 Task: Select veteran support as cause.
Action: Mouse moved to (955, 93)
Screenshot: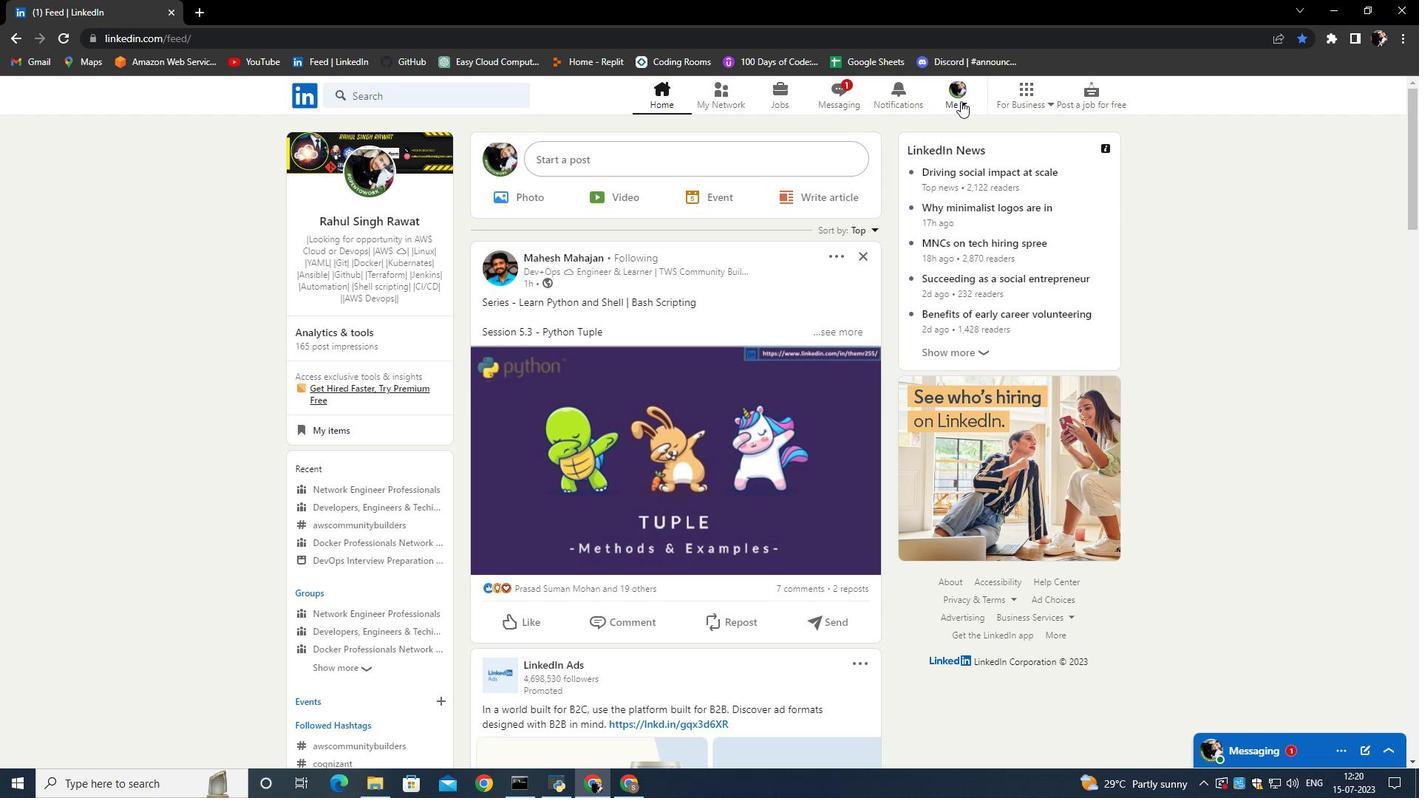 
Action: Mouse pressed left at (955, 93)
Screenshot: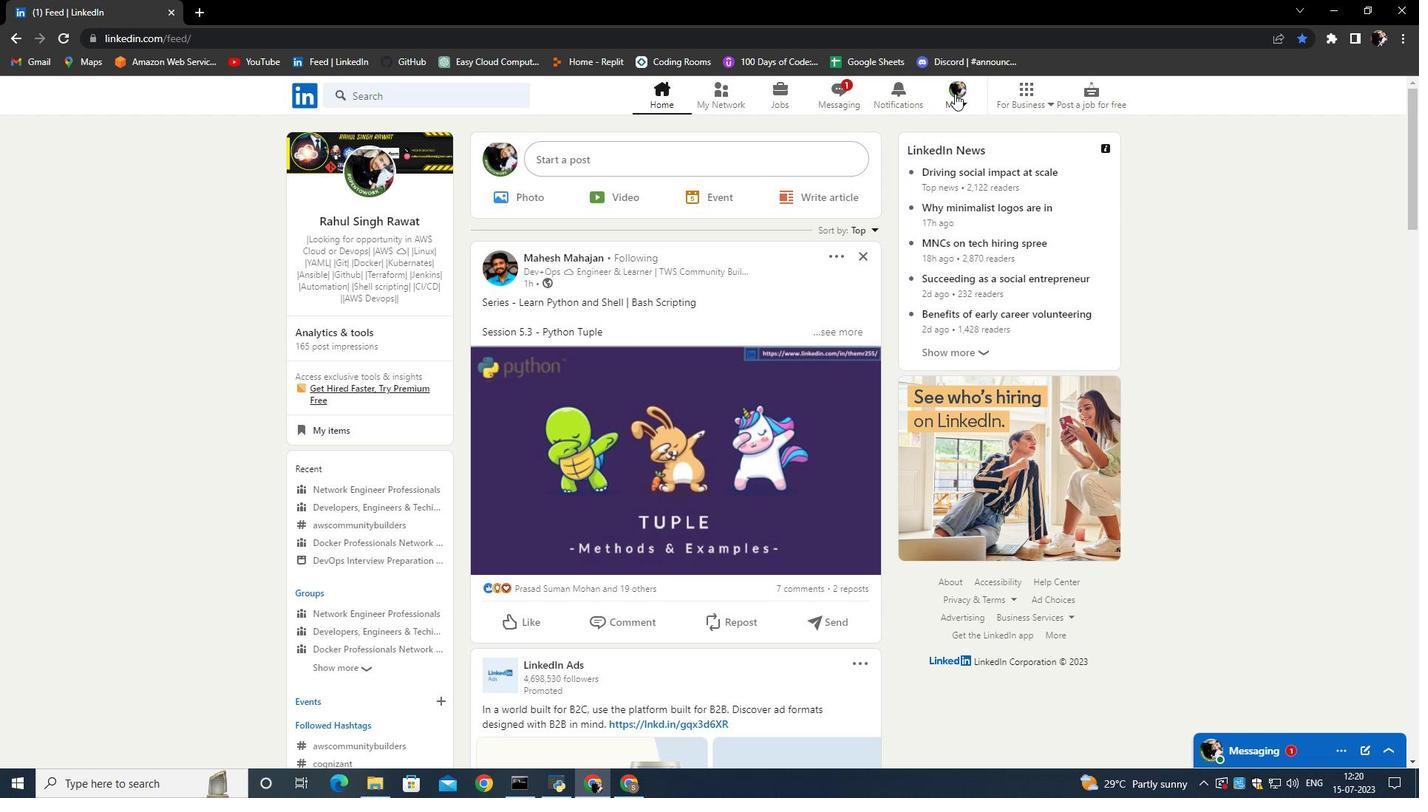 
Action: Mouse moved to (806, 193)
Screenshot: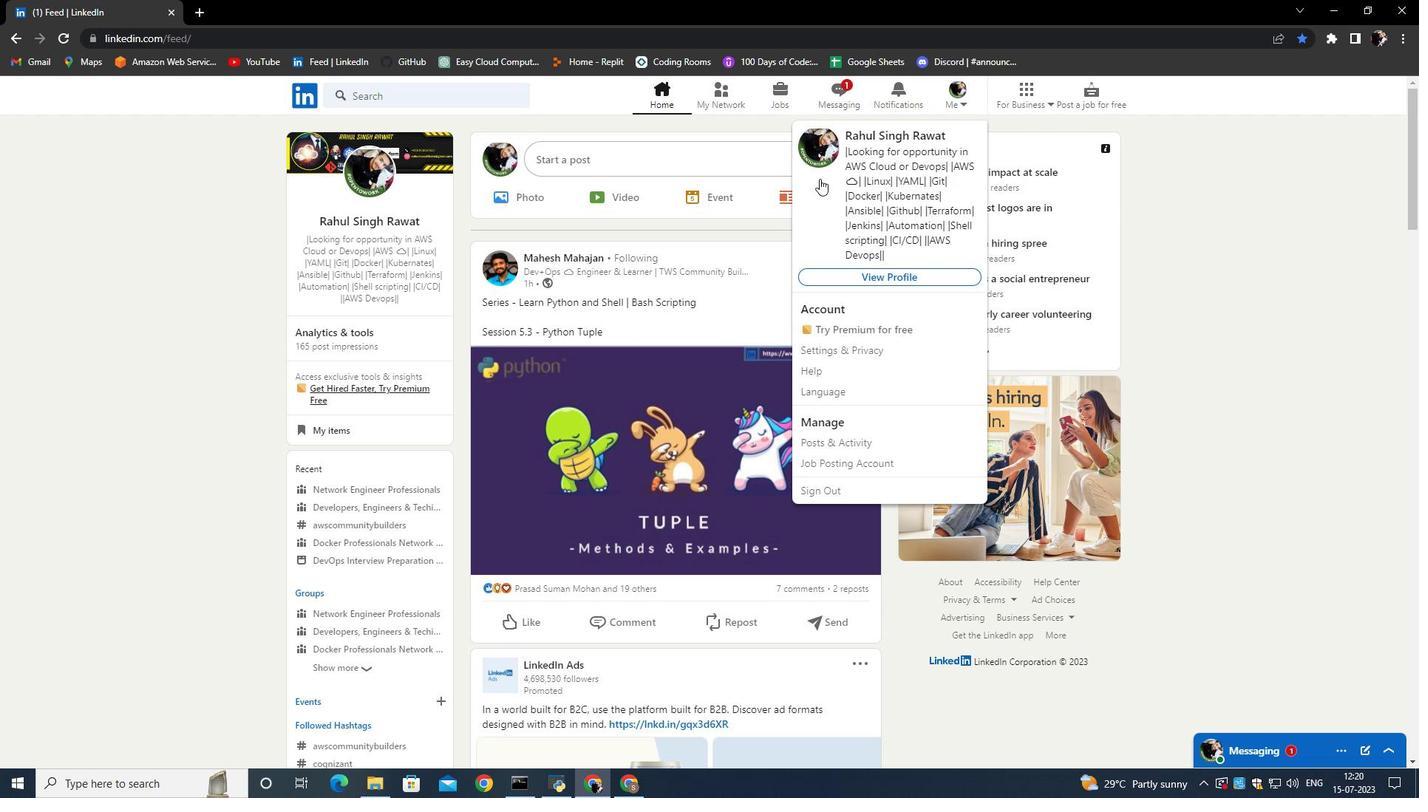 
Action: Mouse pressed left at (806, 193)
Screenshot: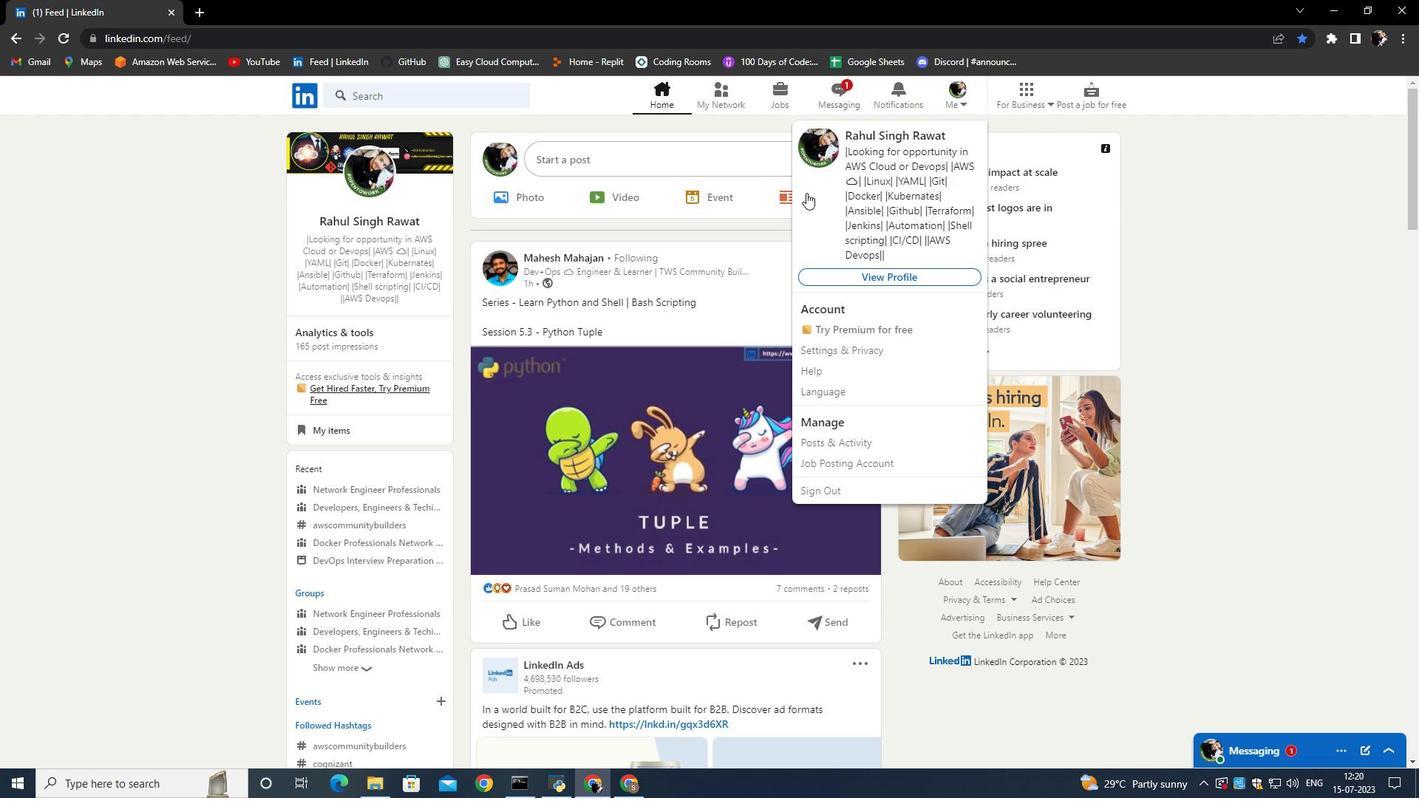
Action: Mouse moved to (448, 564)
Screenshot: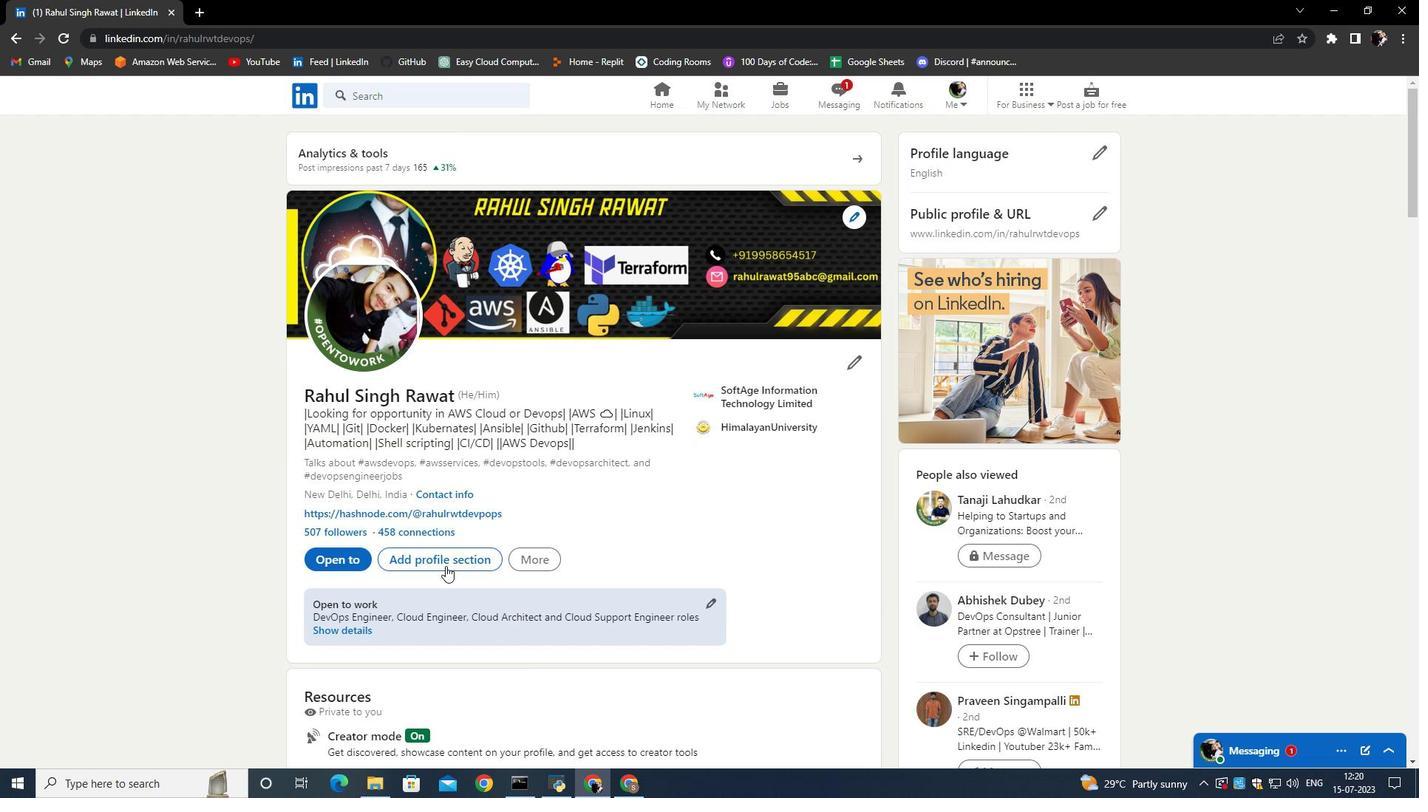 
Action: Mouse pressed left at (448, 564)
Screenshot: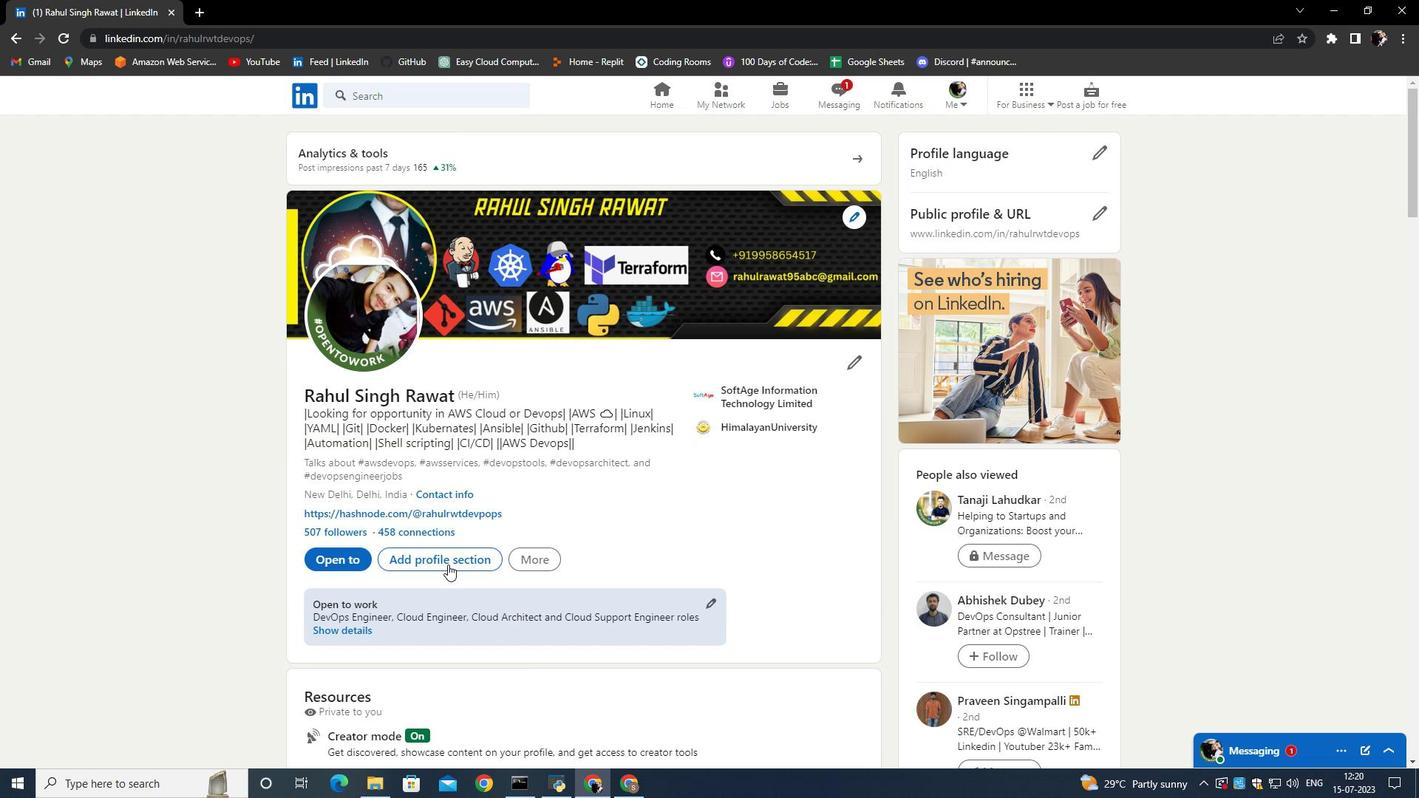 
Action: Mouse moved to (558, 407)
Screenshot: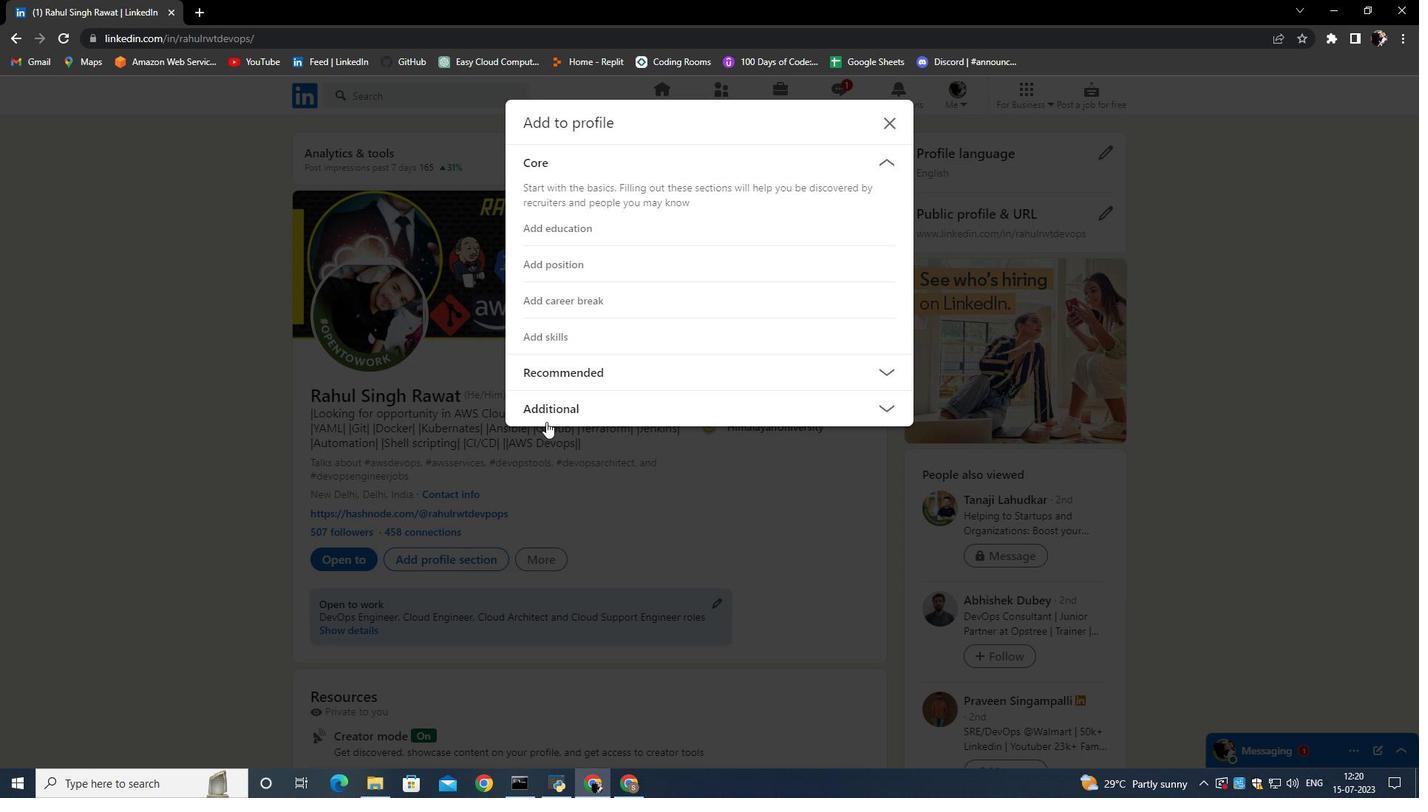 
Action: Mouse pressed left at (558, 407)
Screenshot: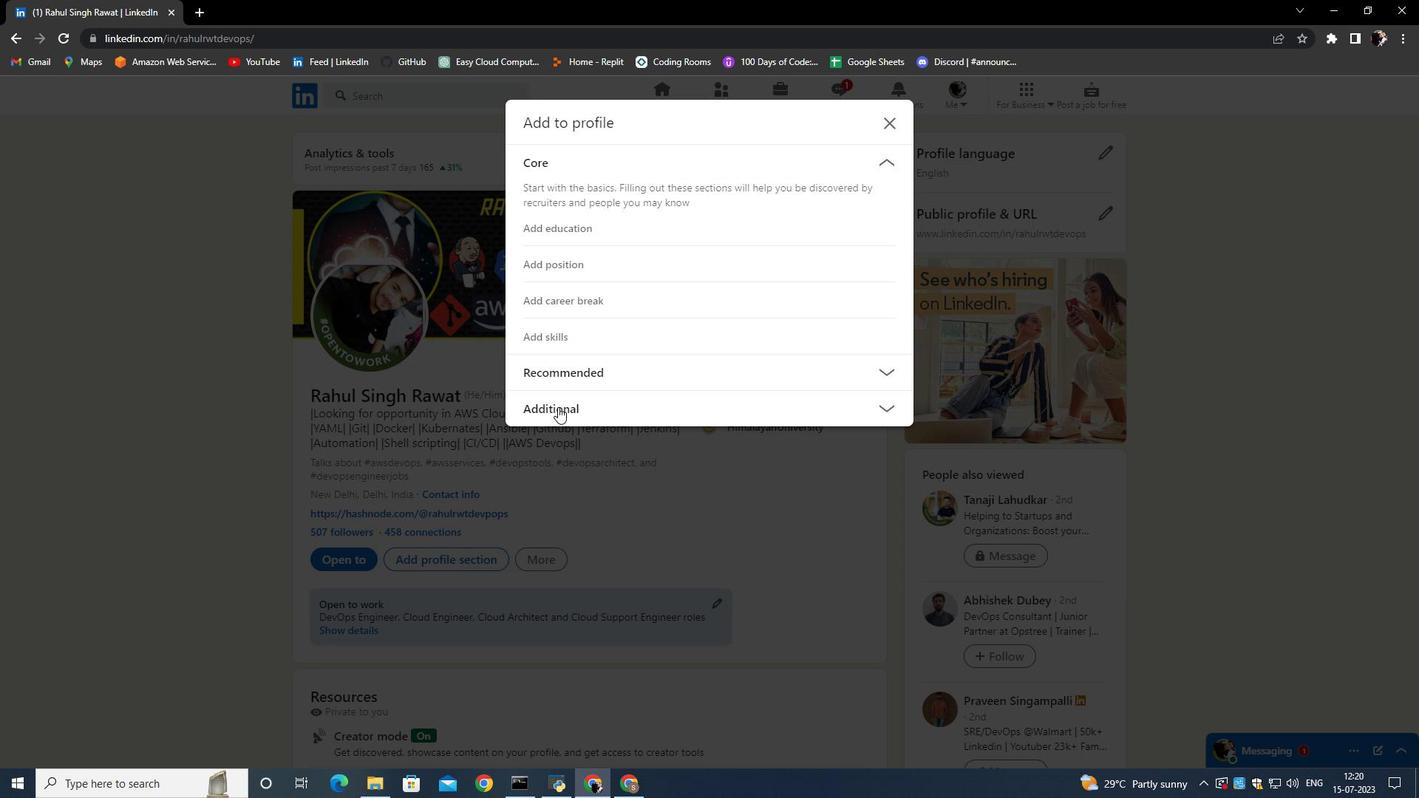 
Action: Mouse moved to (579, 303)
Screenshot: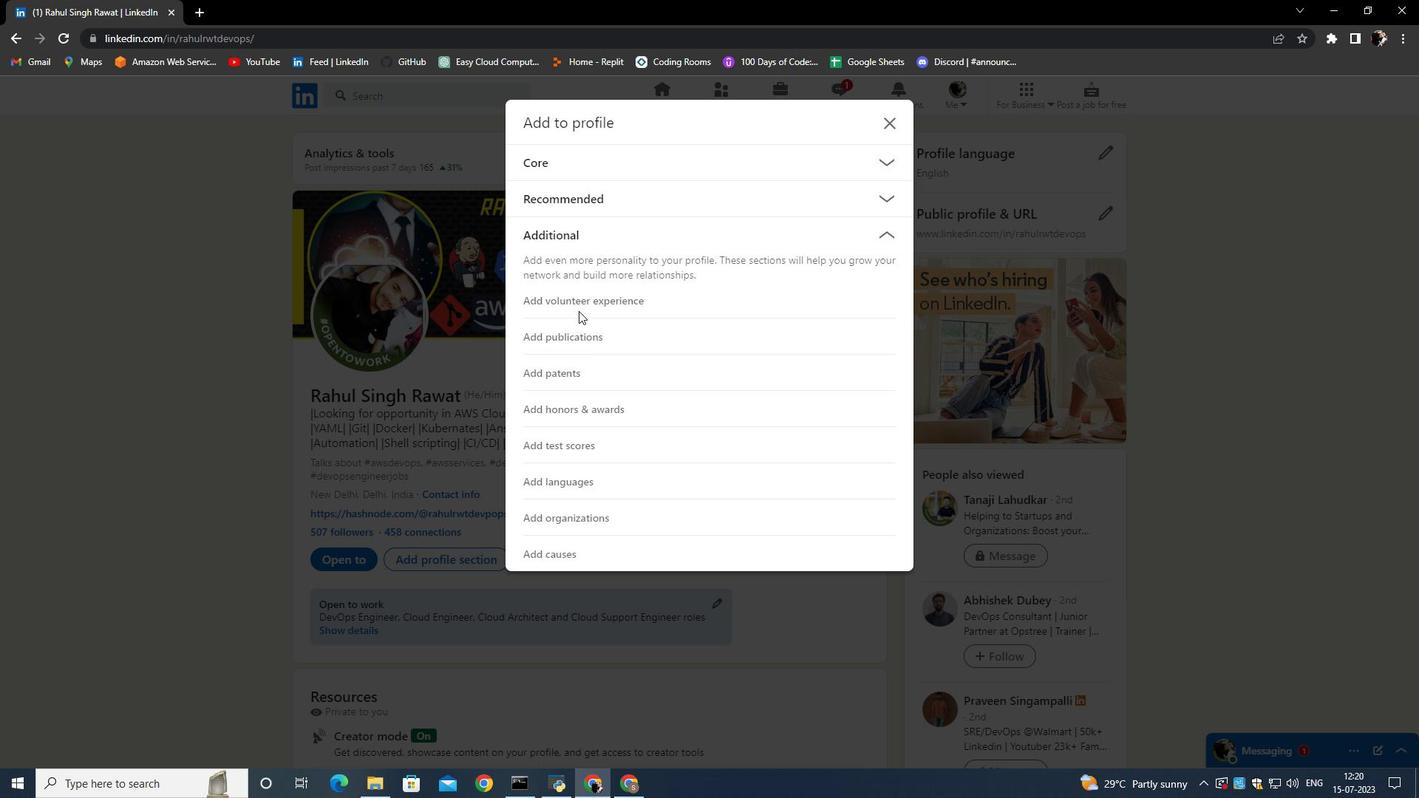
Action: Mouse pressed left at (579, 303)
Screenshot: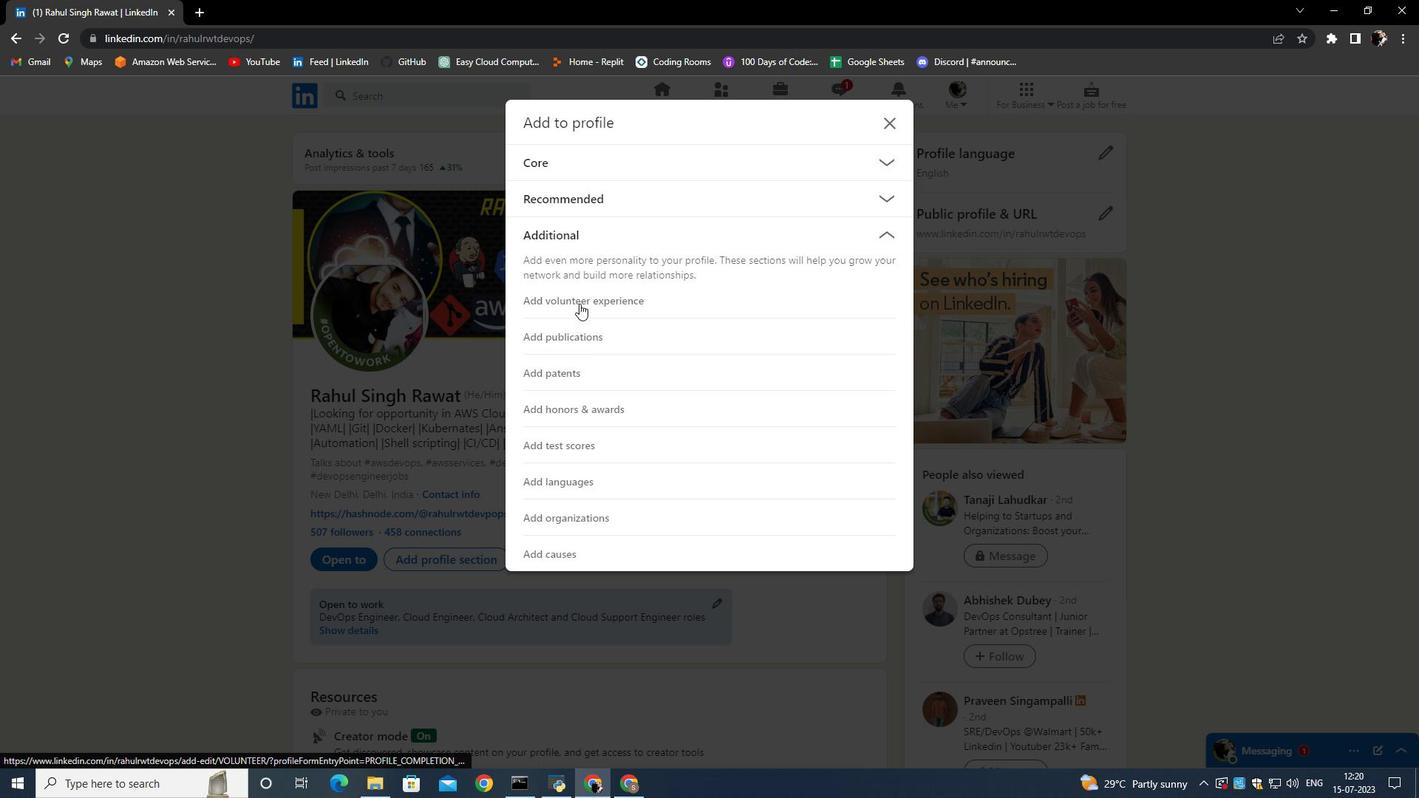 
Action: Mouse moved to (516, 331)
Screenshot: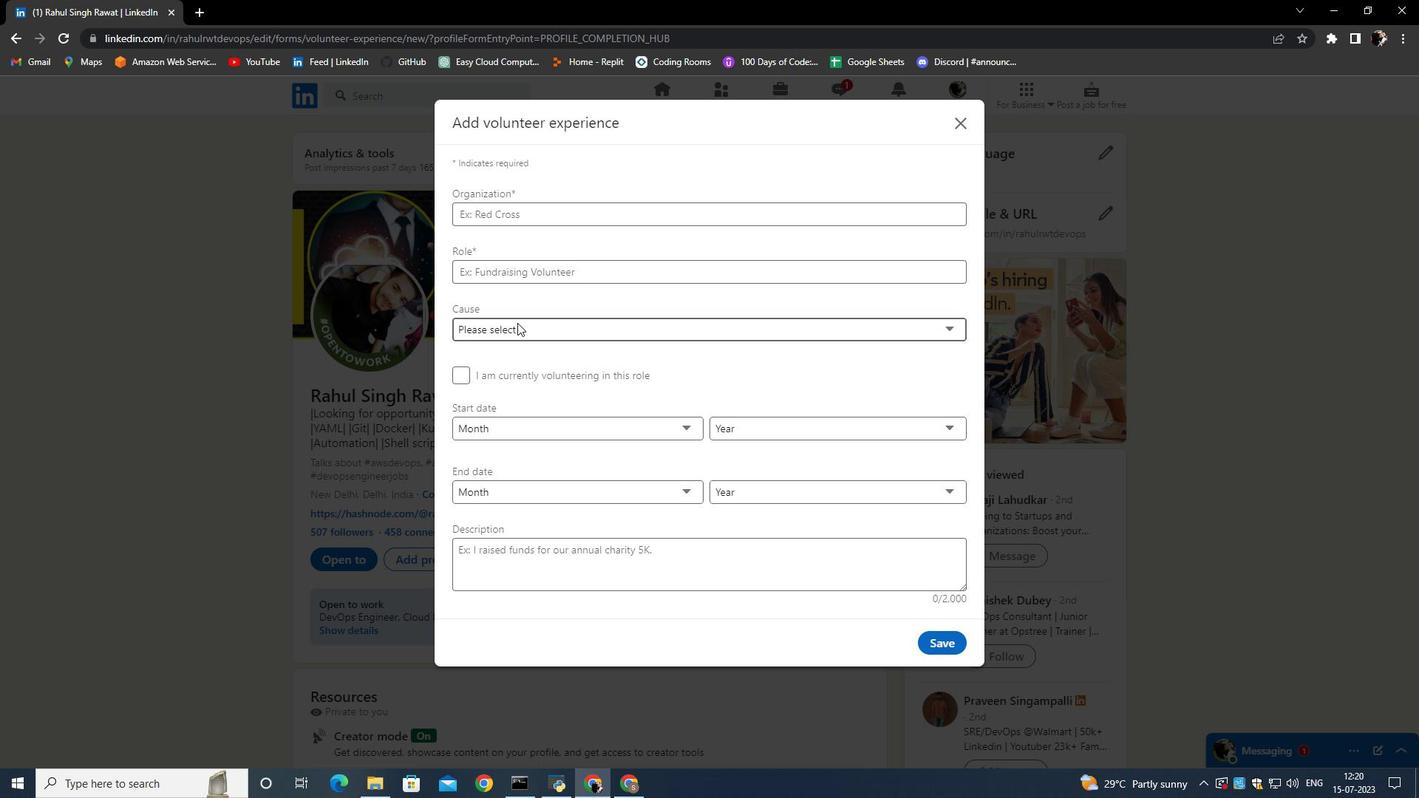 
Action: Mouse pressed left at (516, 331)
Screenshot: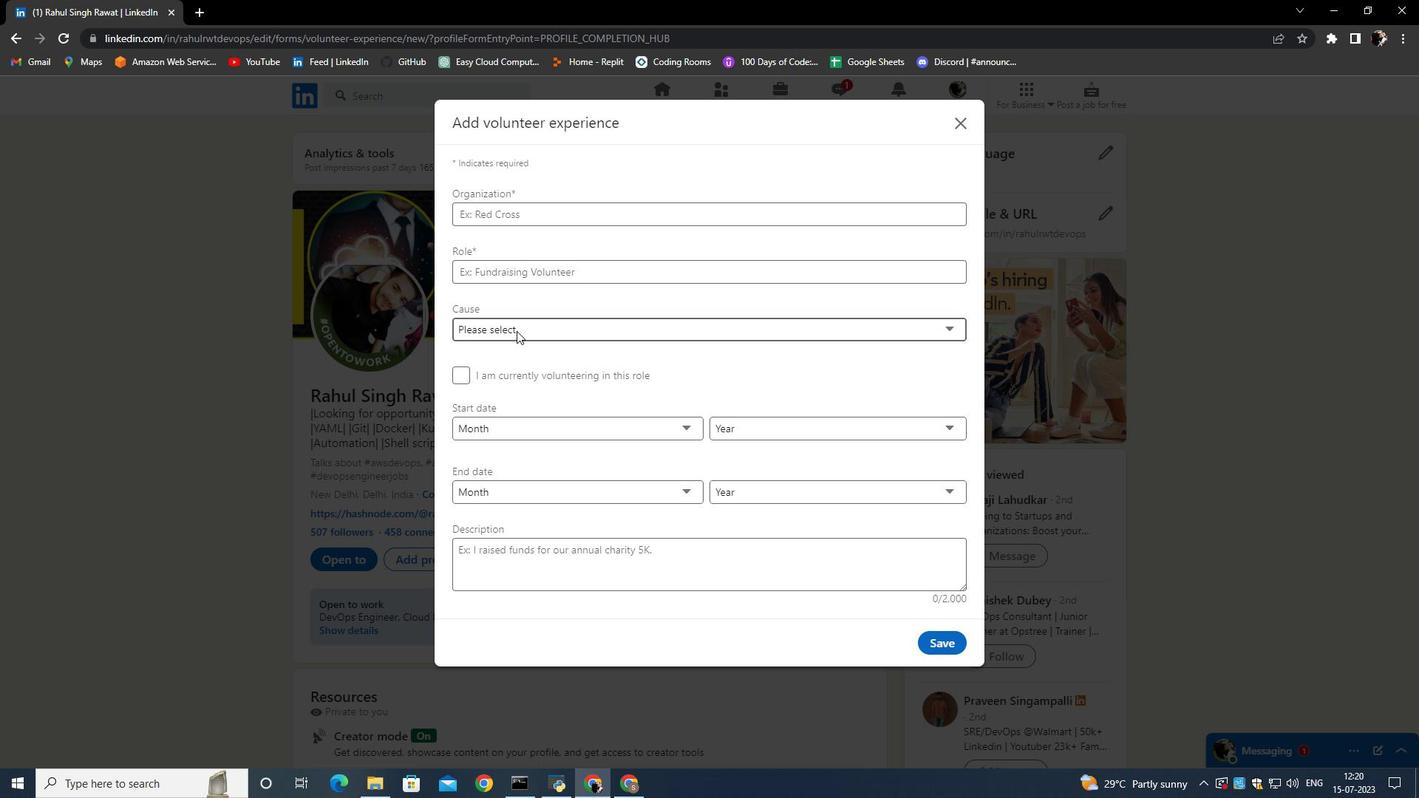 
Action: Mouse moved to (533, 573)
Screenshot: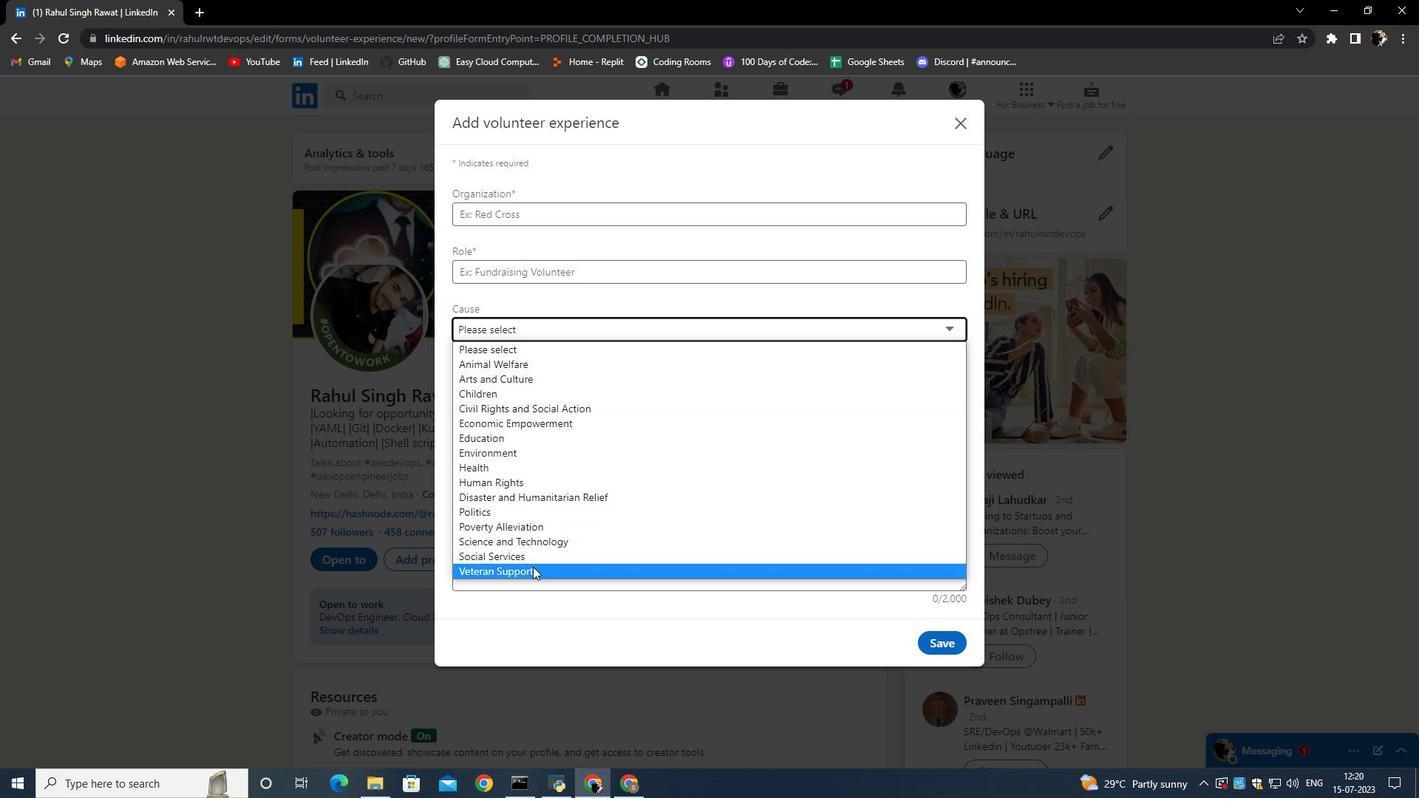 
Action: Mouse pressed left at (533, 573)
Screenshot: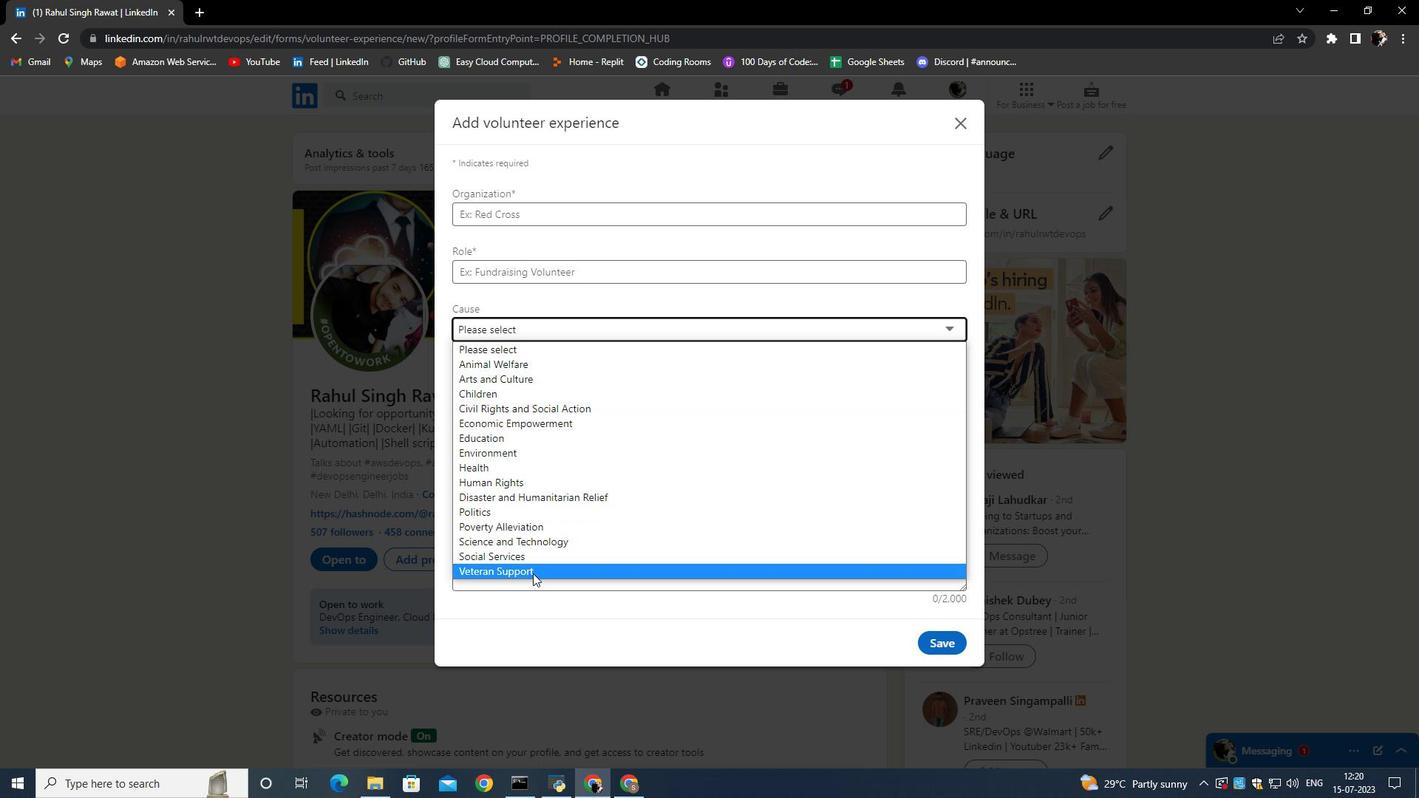 
Action: Mouse moved to (533, 571)
Screenshot: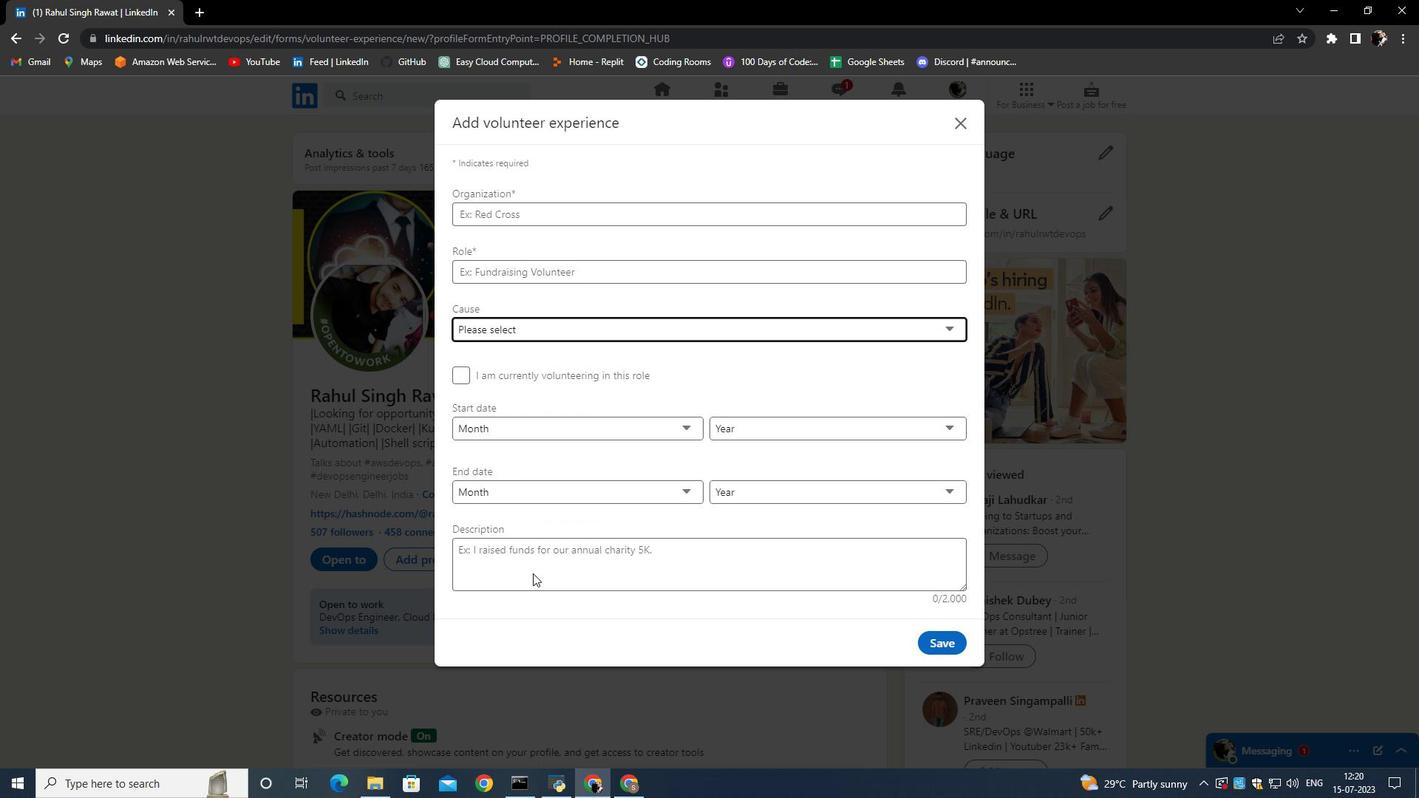 
